 Task: View data science extensions.
Action: Mouse moved to (1058, 65)
Screenshot: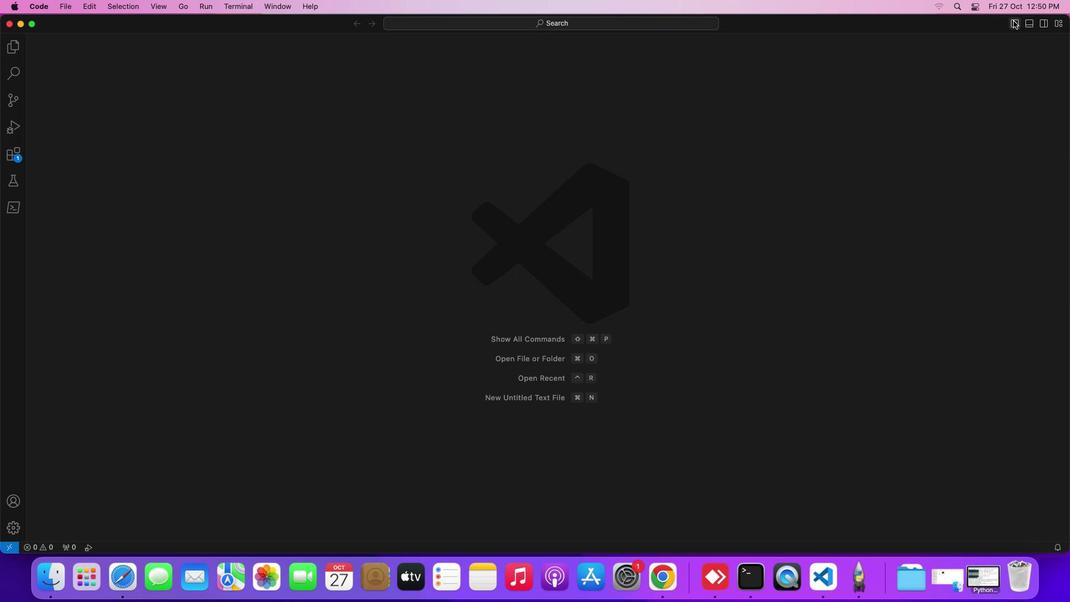 
Action: Mouse pressed left at (1058, 65)
Screenshot: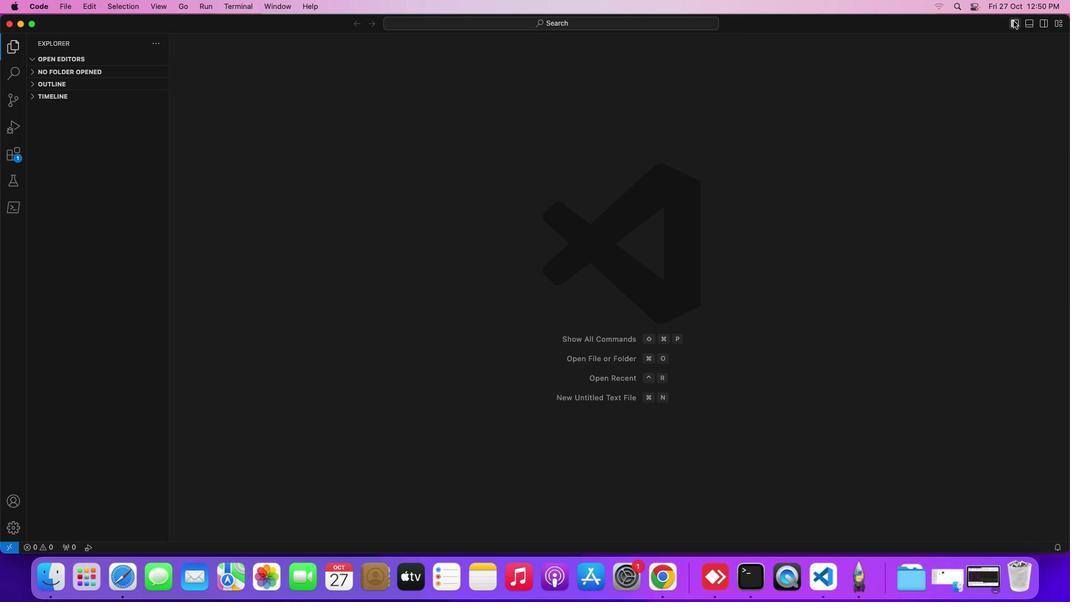 
Action: Mouse moved to (59, 199)
Screenshot: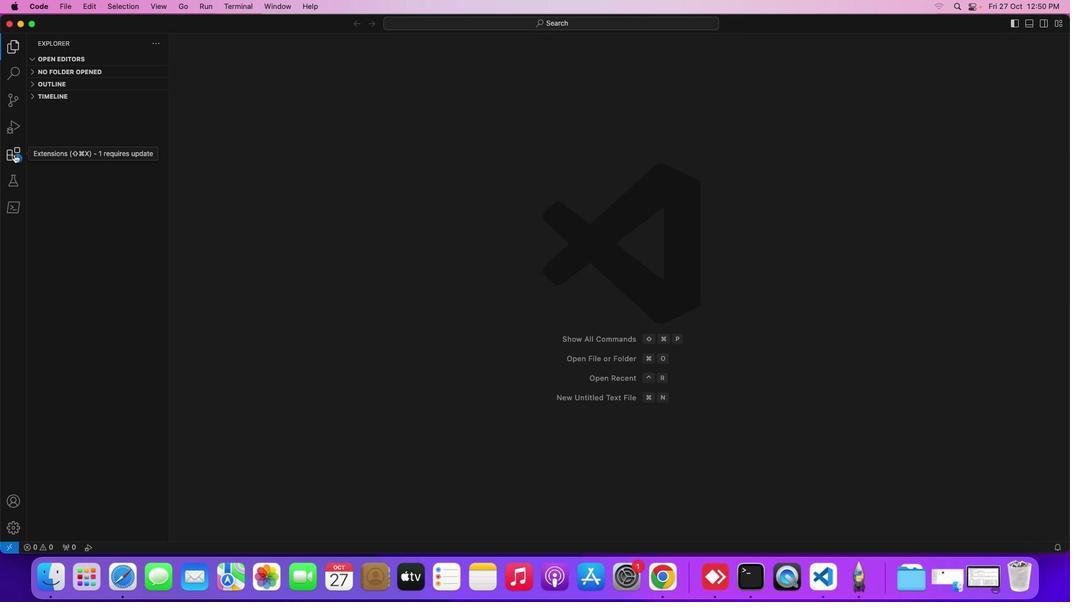 
Action: Mouse pressed left at (59, 199)
Screenshot: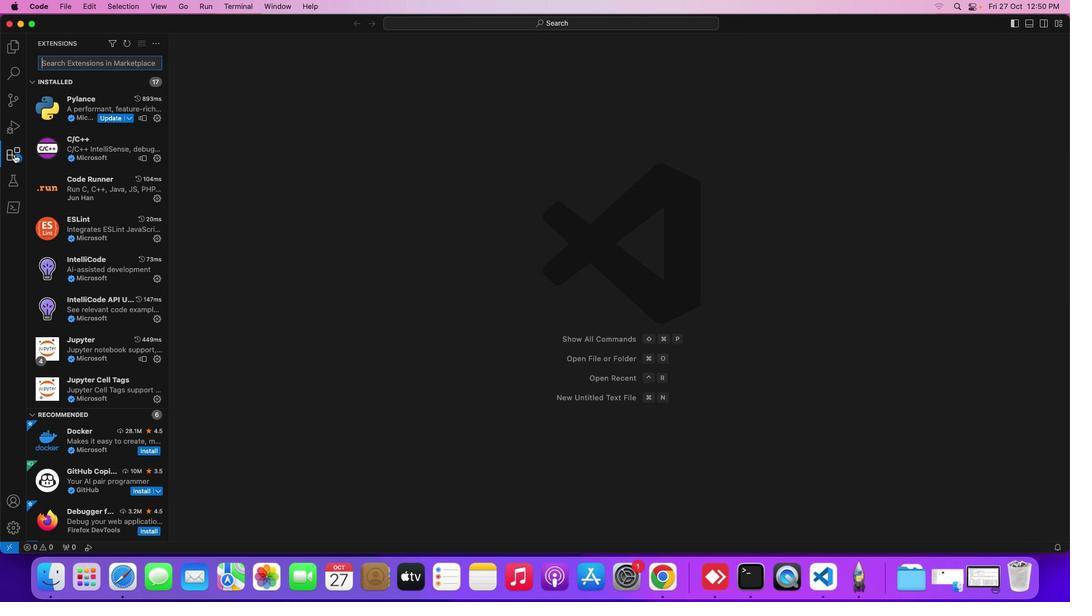 
Action: Mouse moved to (159, 89)
Screenshot: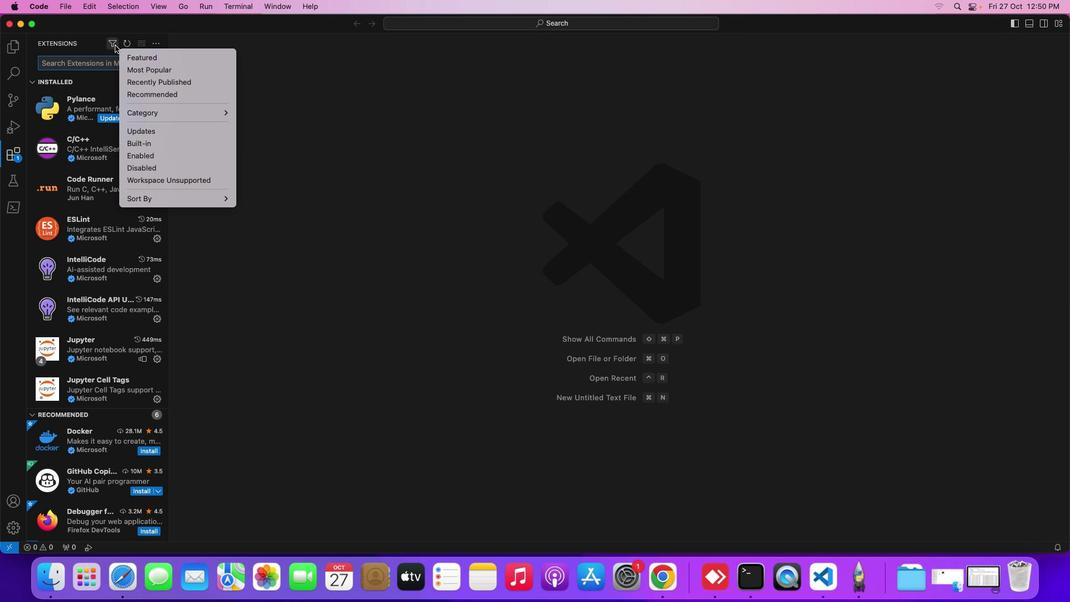 
Action: Mouse pressed left at (159, 89)
Screenshot: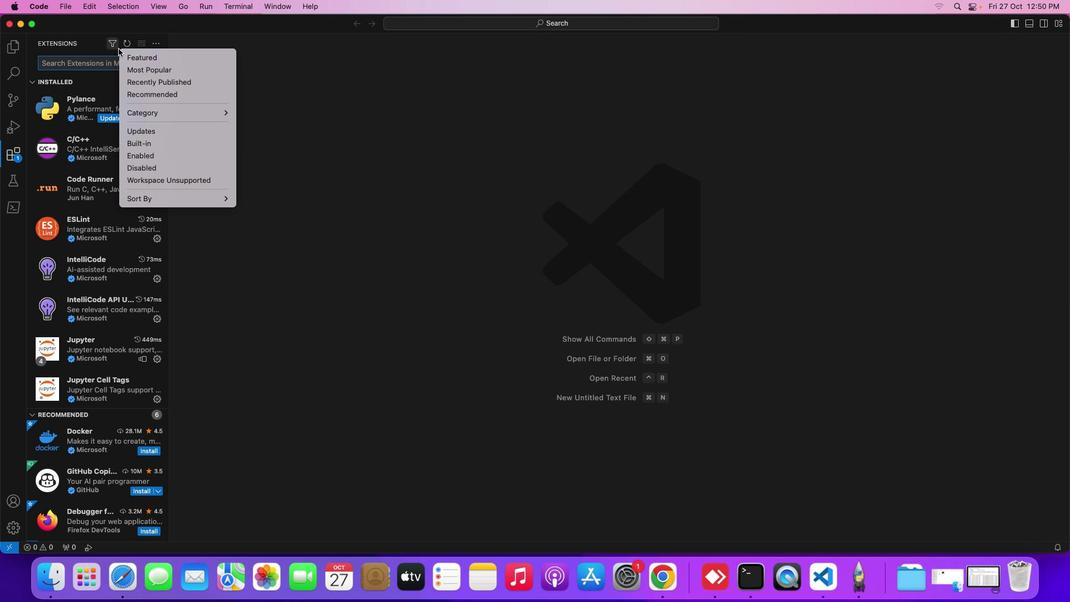
Action: Mouse moved to (311, 170)
Screenshot: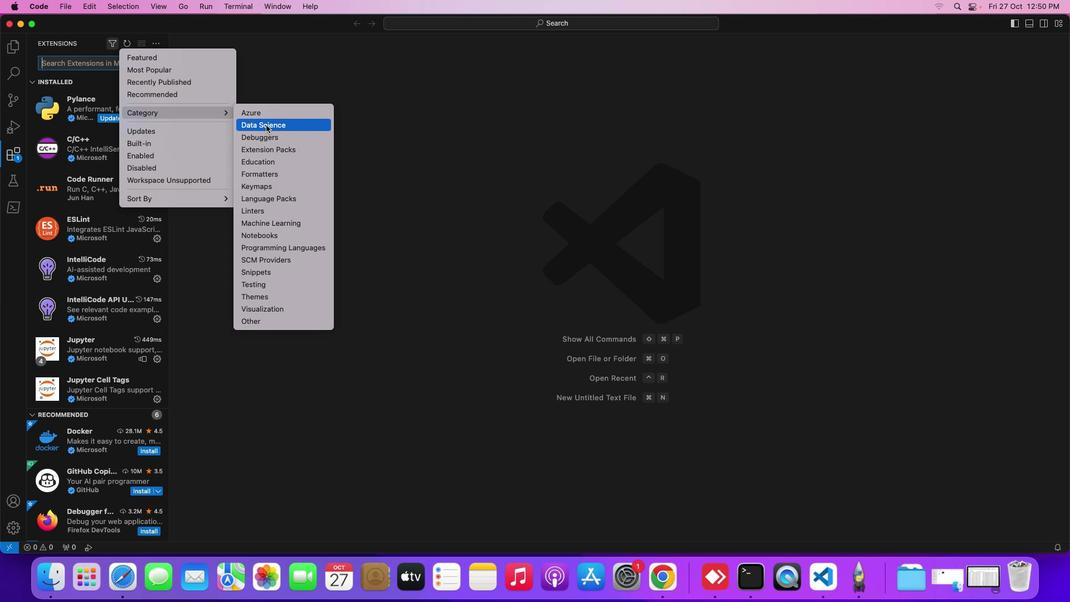 
Action: Mouse pressed left at (311, 170)
Screenshot: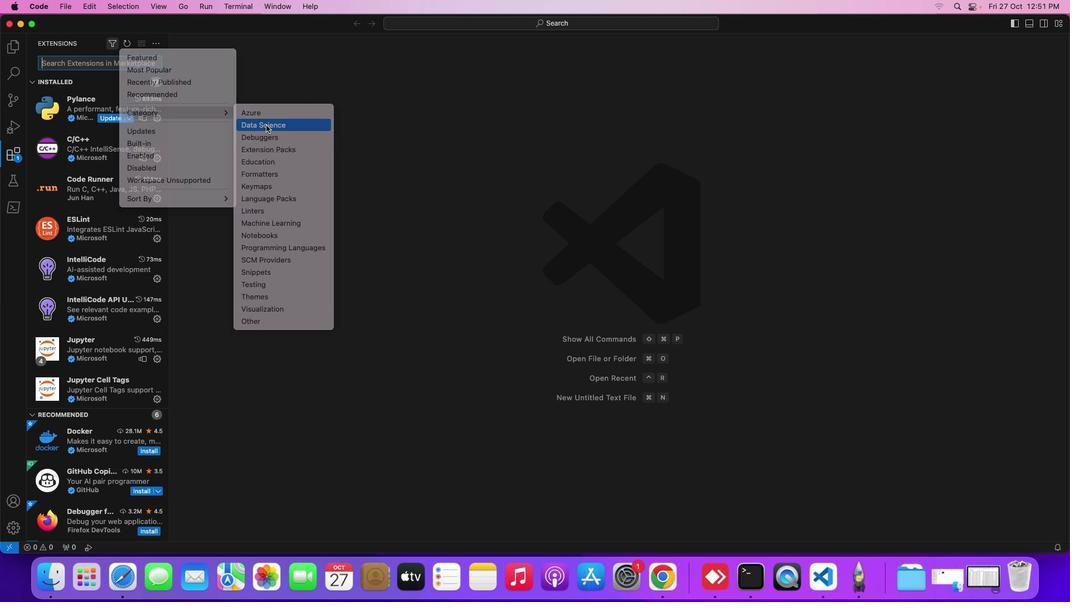 
Action: Mouse moved to (304, 333)
Screenshot: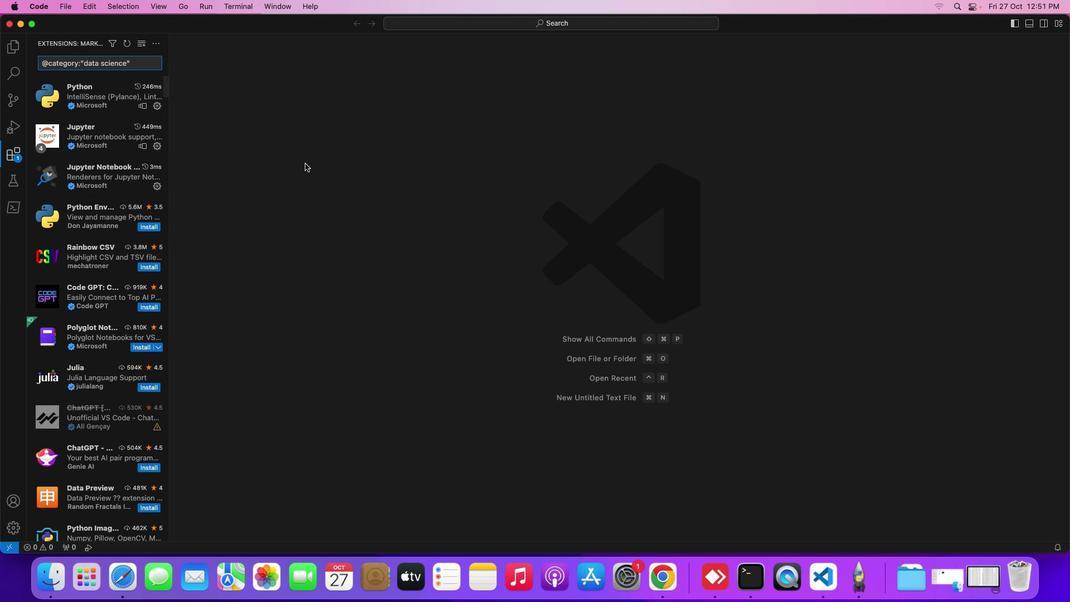 
